 Task: Add a team with email "Softage4@softage.net" & role "Agent".
Action: Mouse moved to (951, 448)
Screenshot: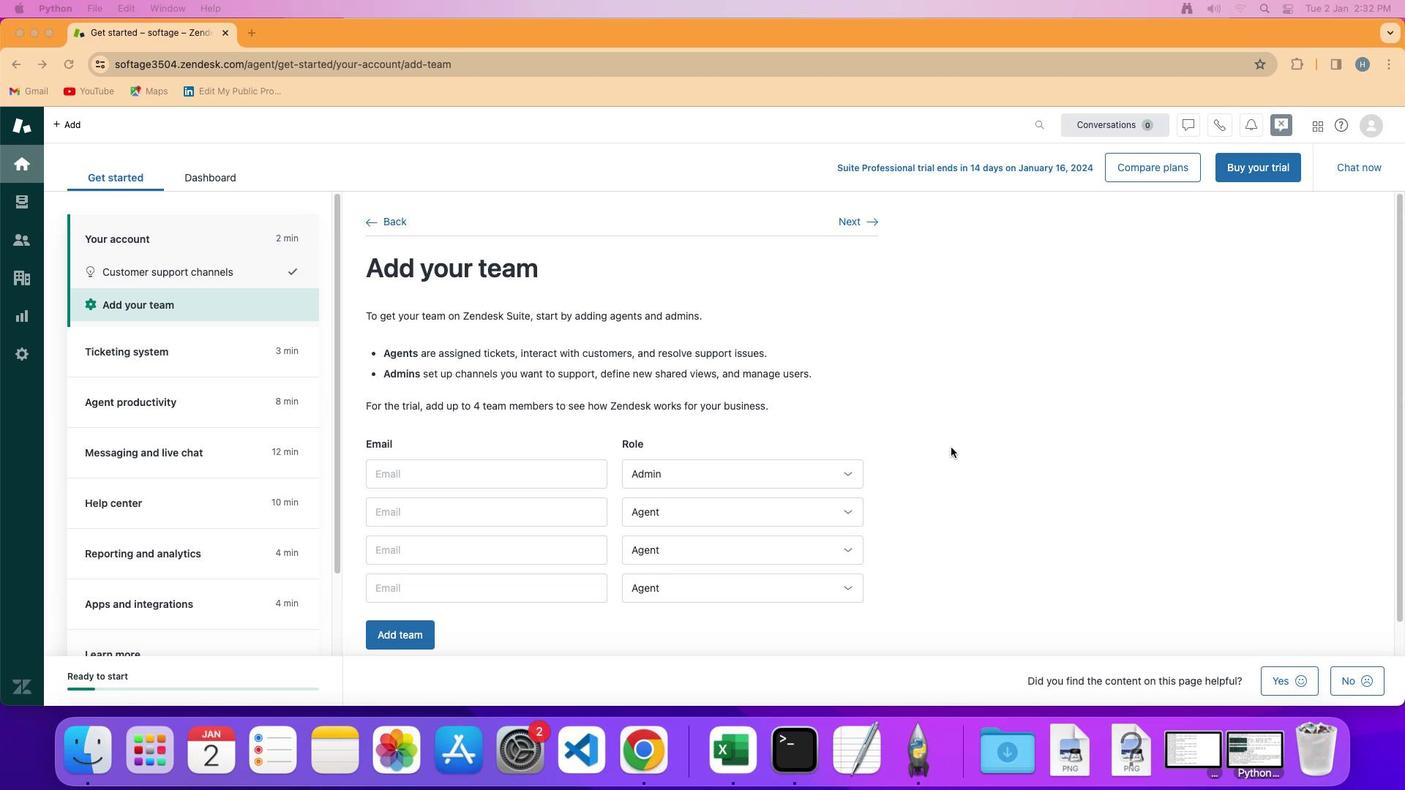 
Action: Mouse pressed left at (951, 448)
Screenshot: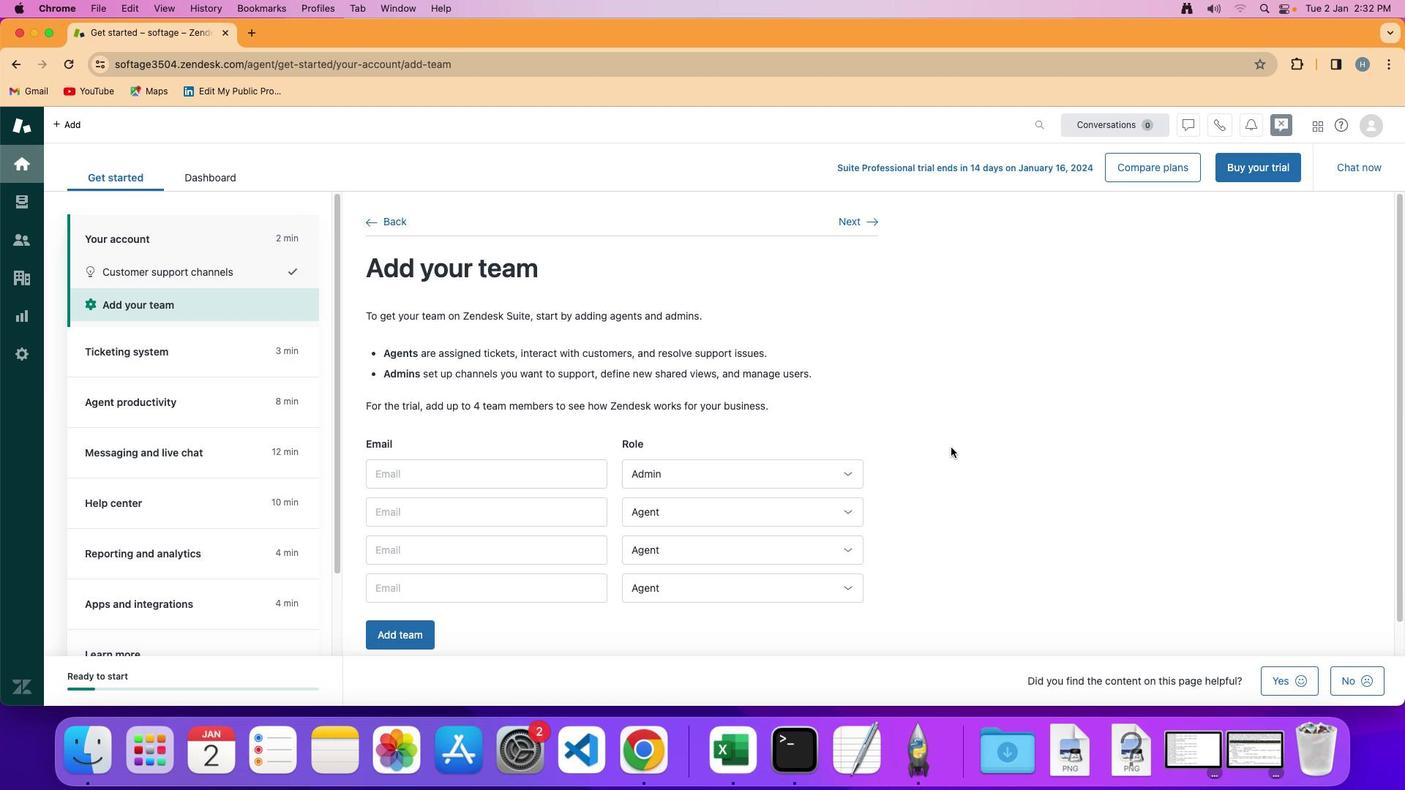 
Action: Mouse moved to (513, 471)
Screenshot: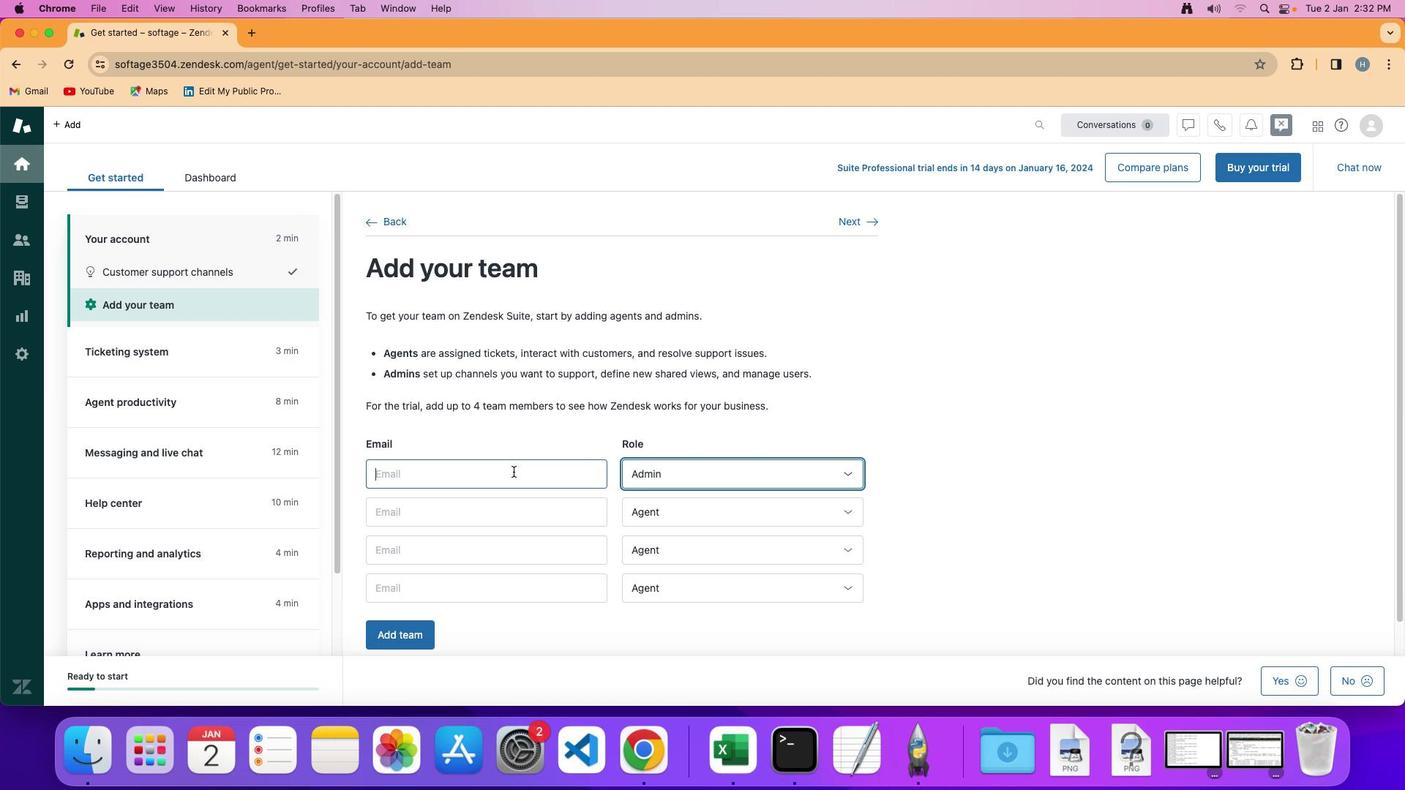 
Action: Mouse pressed left at (513, 471)
Screenshot: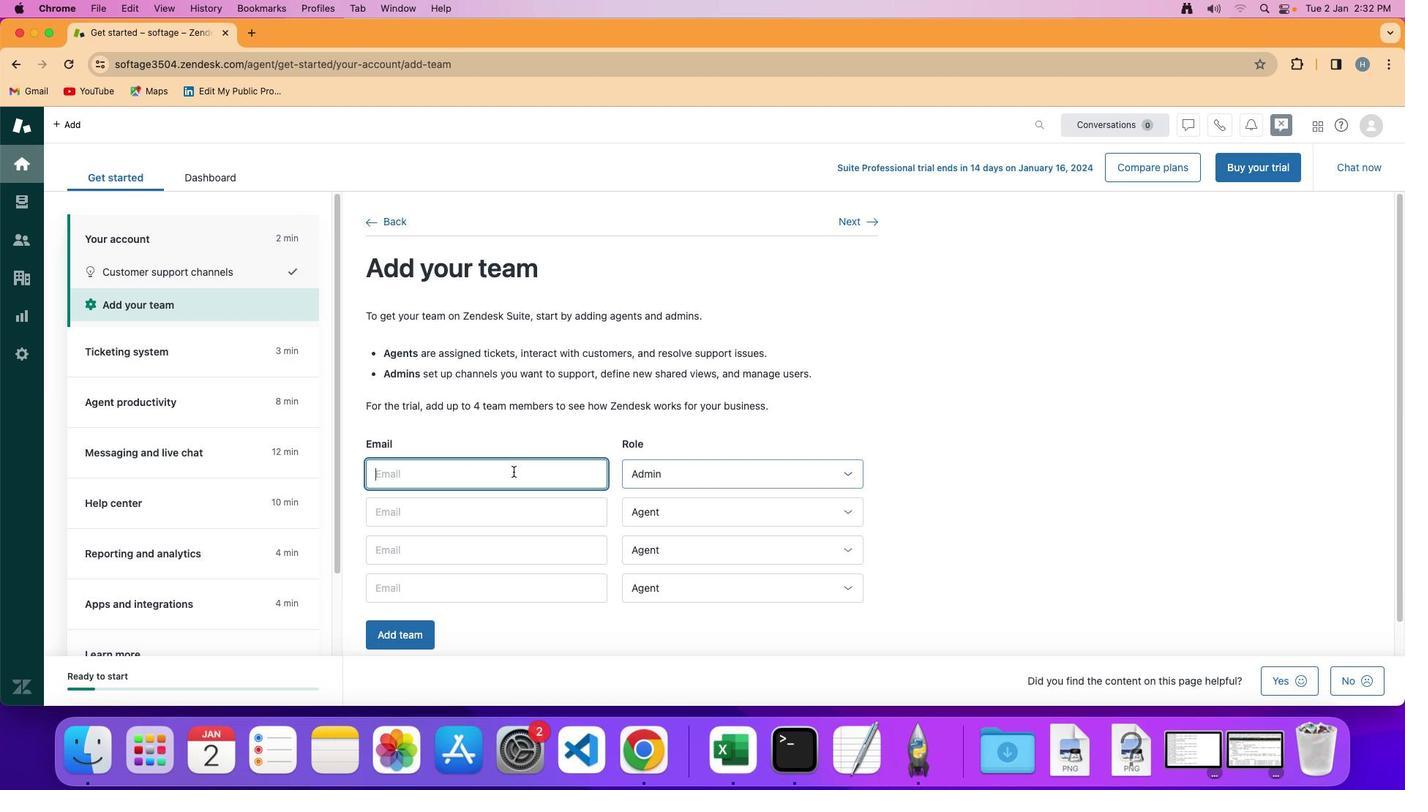 
Action: Key pressed Key.shift'S''o''f''t''a''g''e''4'Key.shift'@''s''o''f''t''a''g''e''.''n''e''t'
Screenshot: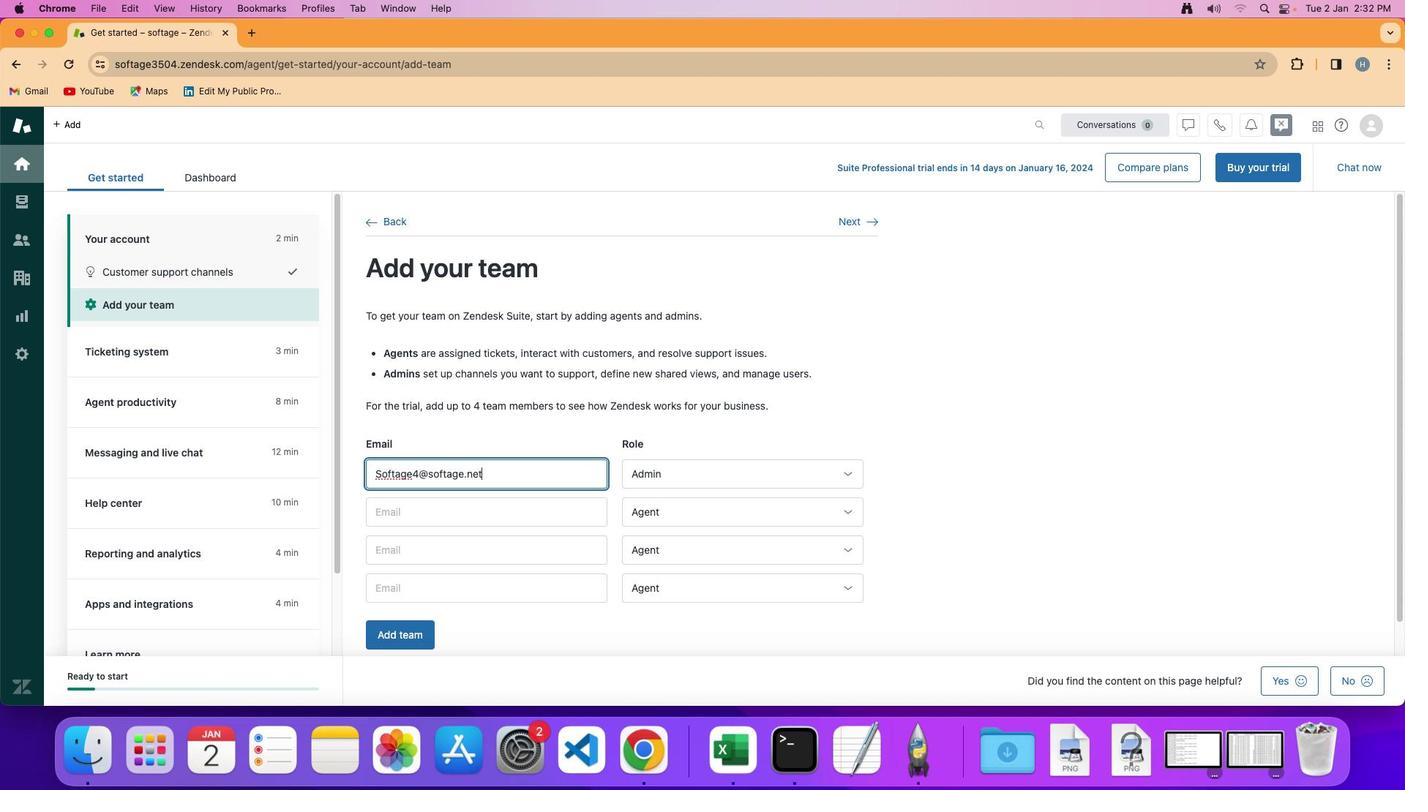 
Action: Mouse moved to (785, 473)
Screenshot: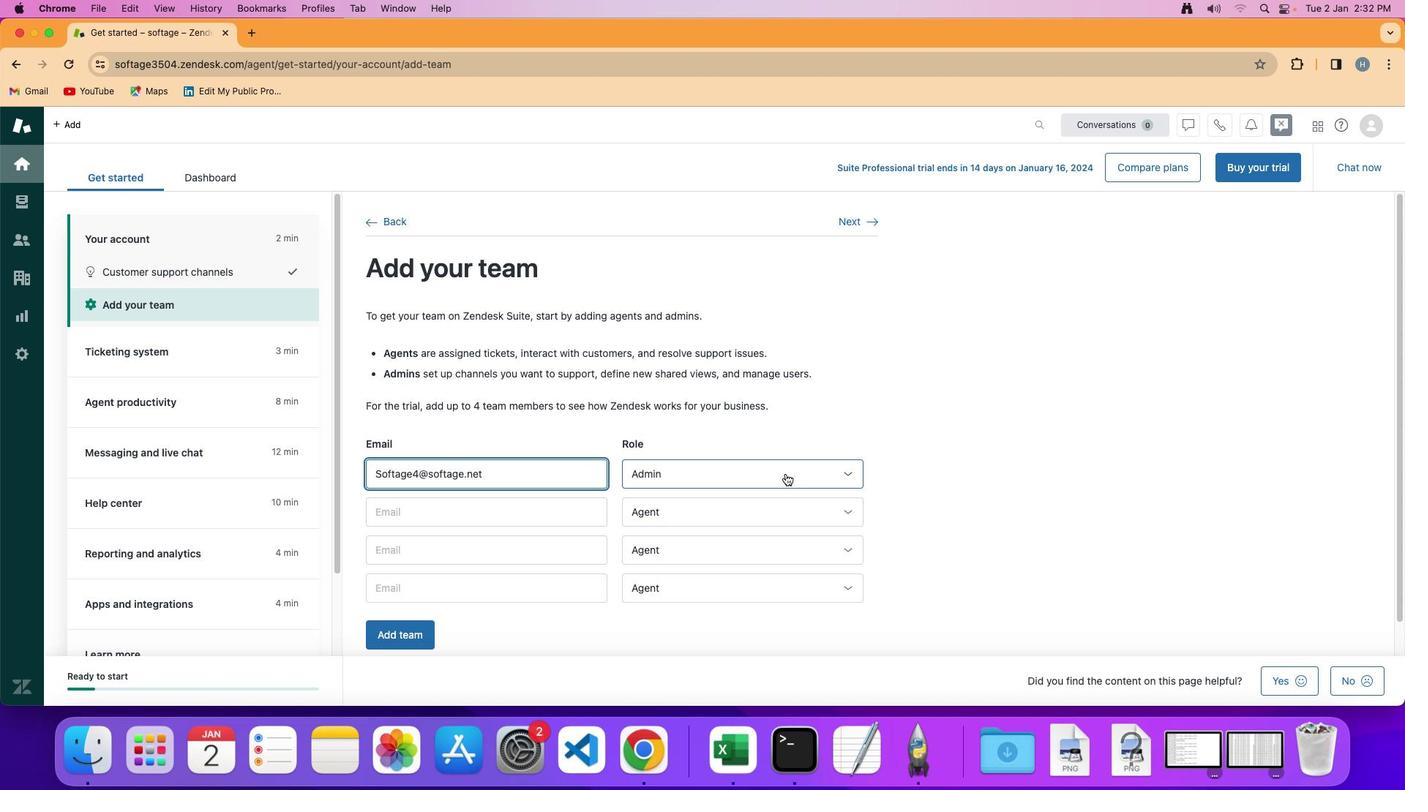 
Action: Mouse pressed left at (785, 473)
Screenshot: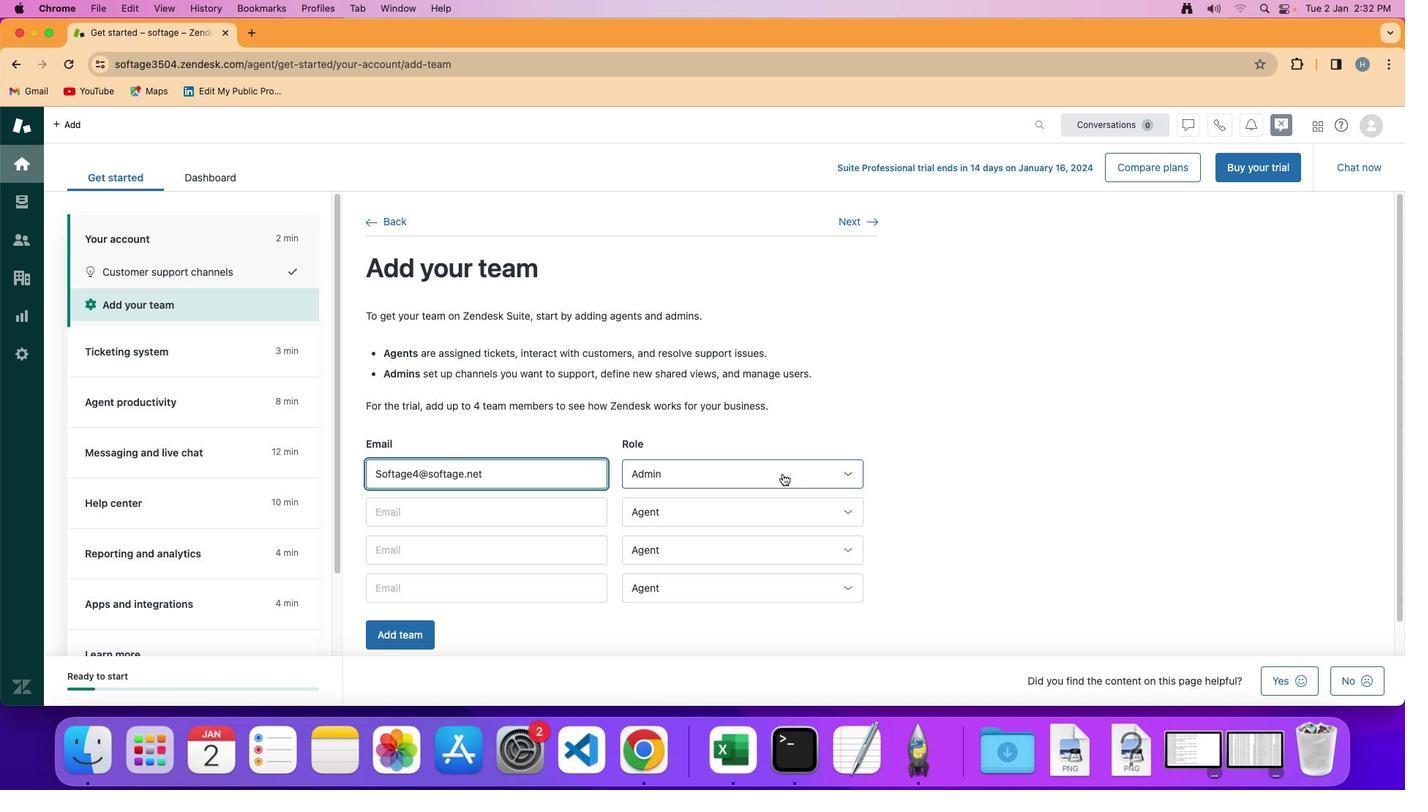 
Action: Mouse moved to (765, 505)
Screenshot: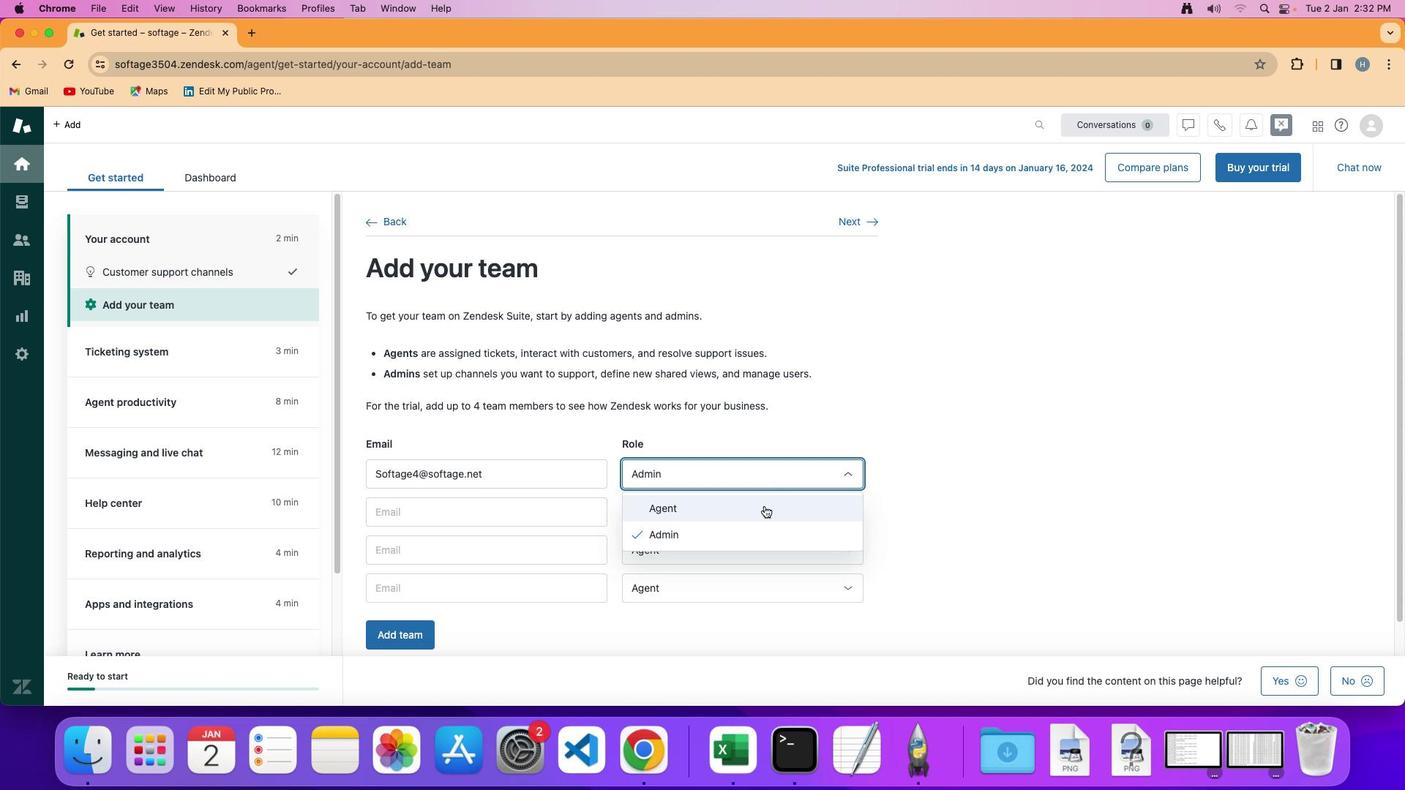 
Action: Mouse pressed left at (765, 505)
Screenshot: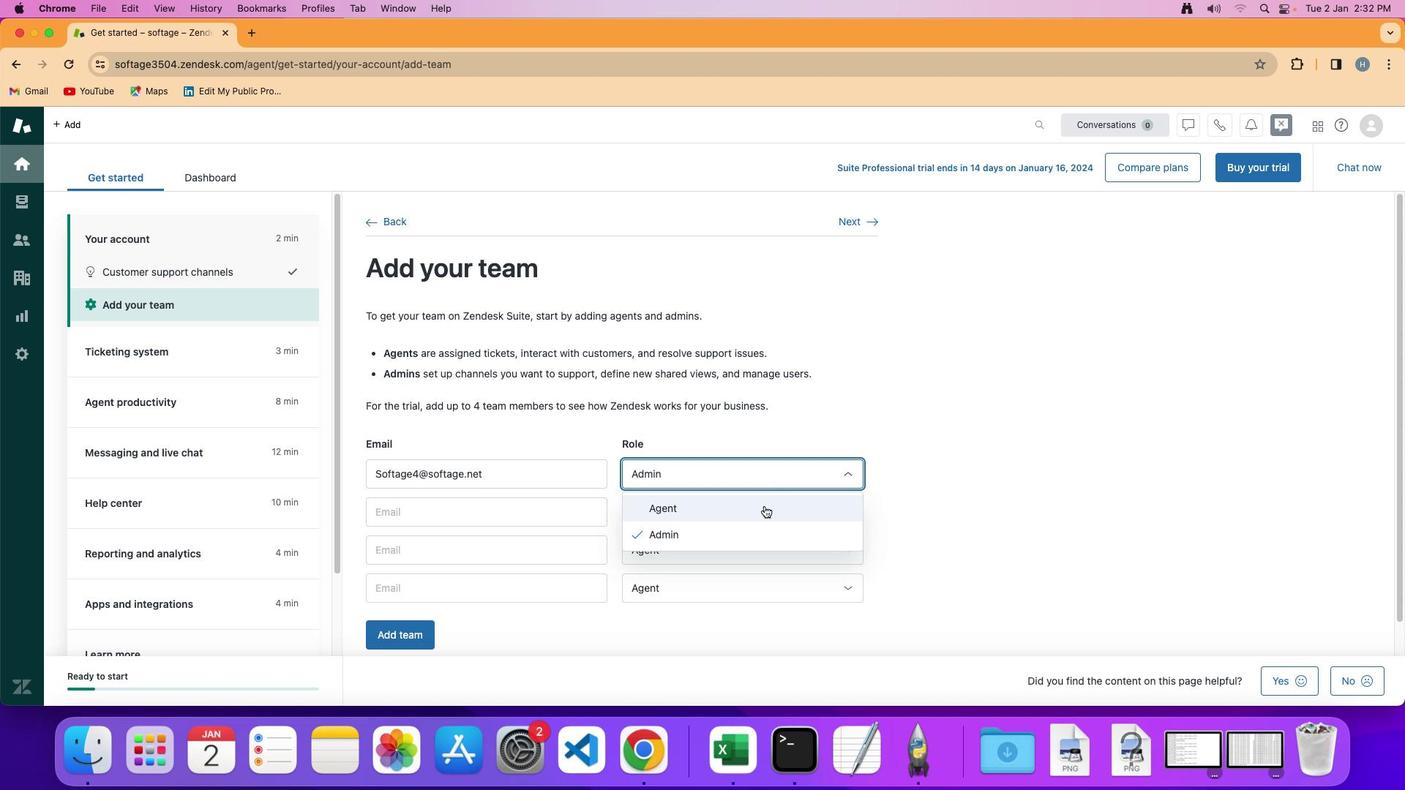 
Action: Mouse moved to (397, 634)
Screenshot: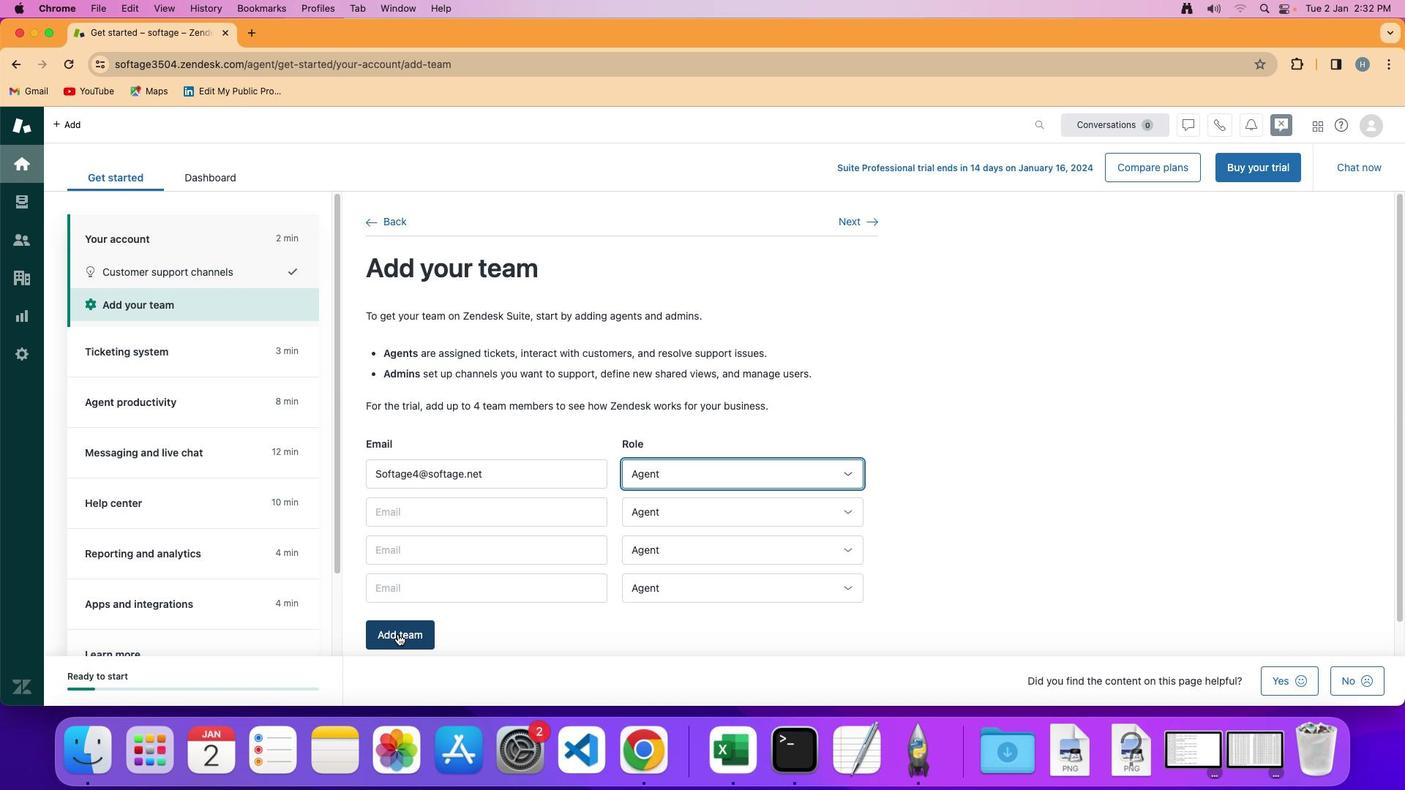 
Action: Mouse pressed left at (397, 634)
Screenshot: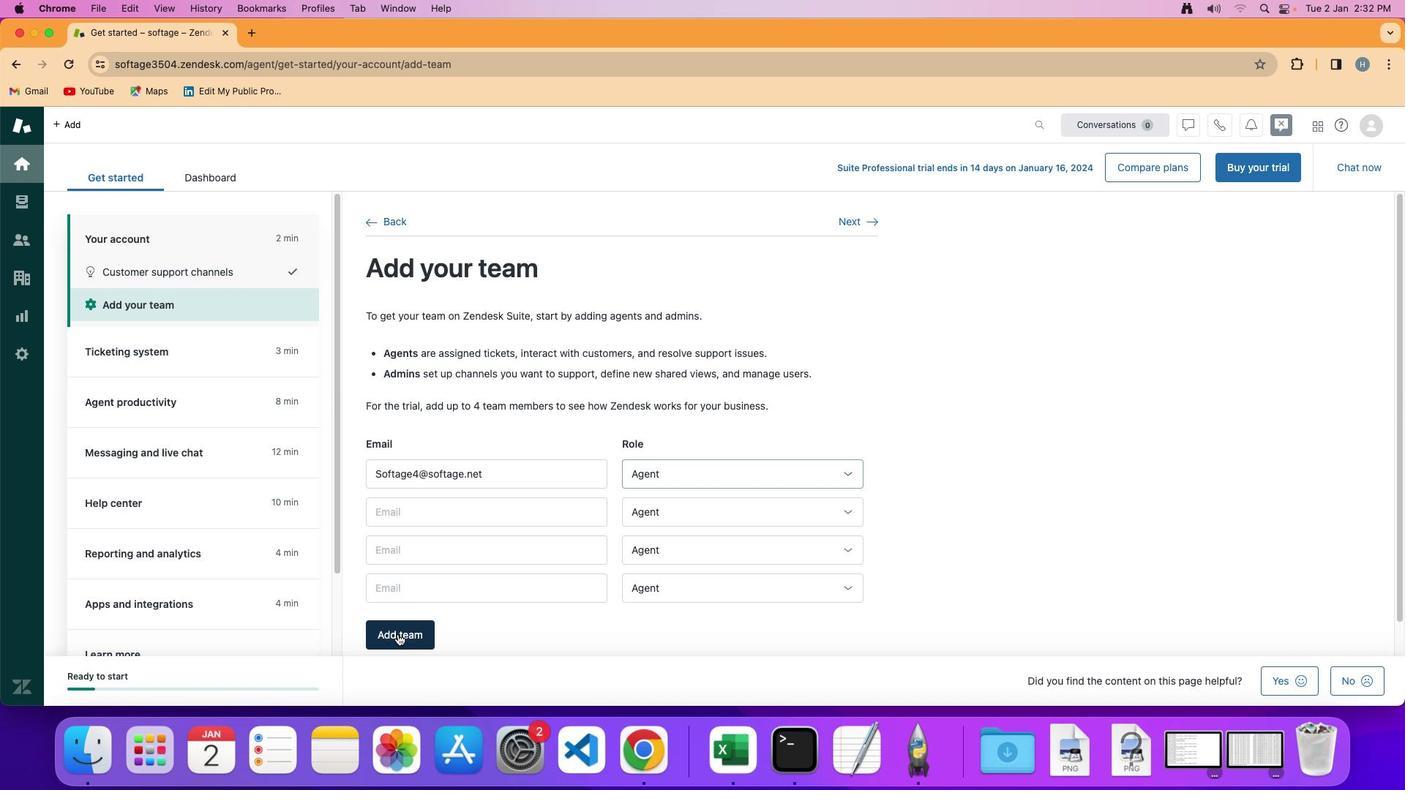 
